 Task: Add Desert Essence Jojoba Cocolnut & Chamomile Body Oil to the cart.
Action: Mouse moved to (756, 284)
Screenshot: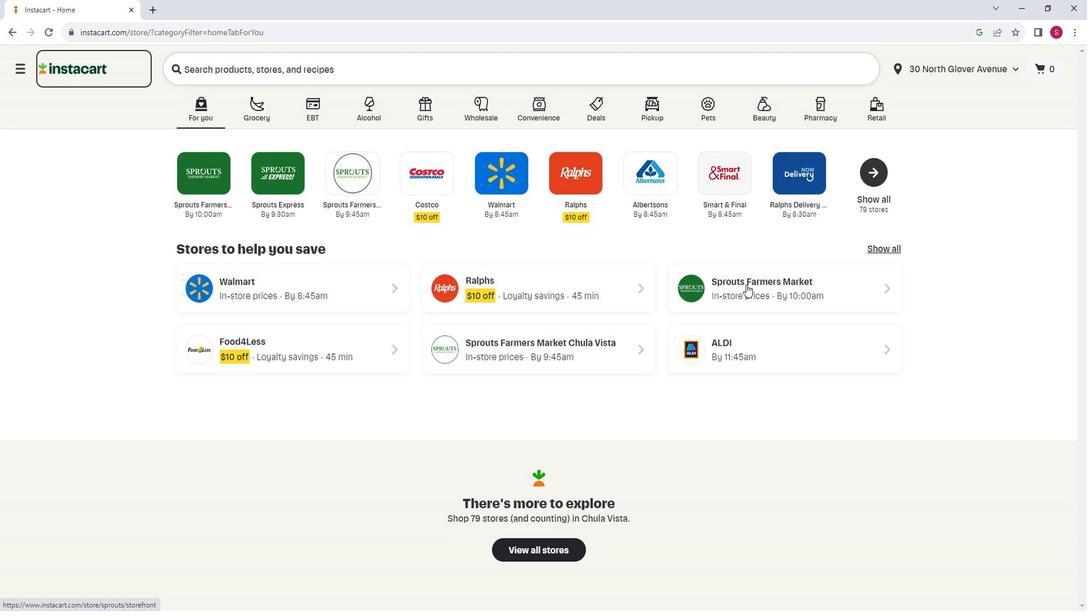 
Action: Mouse pressed left at (756, 284)
Screenshot: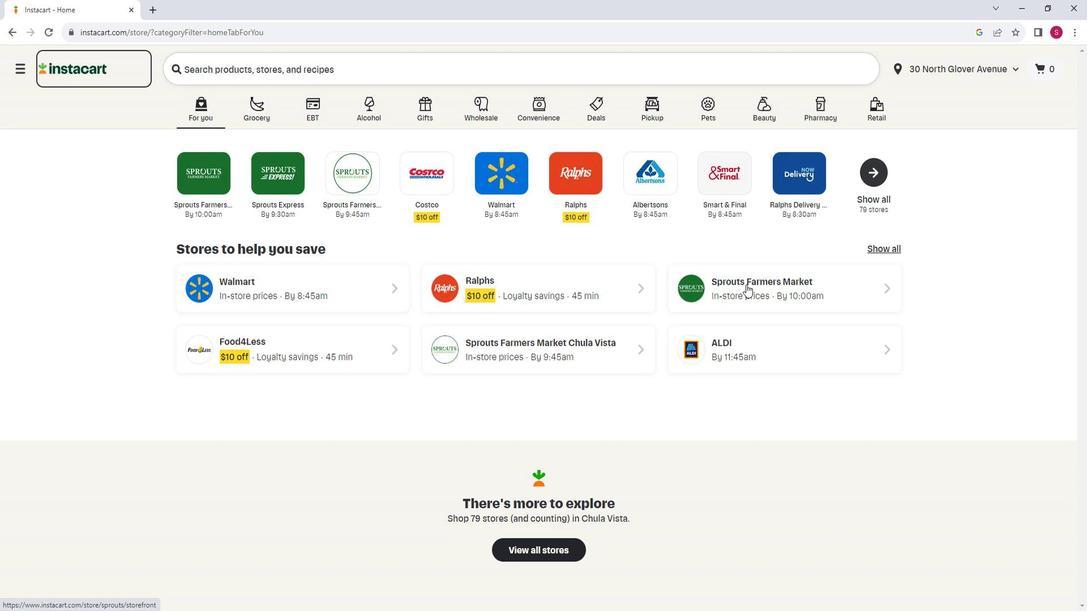 
Action: Mouse moved to (58, 370)
Screenshot: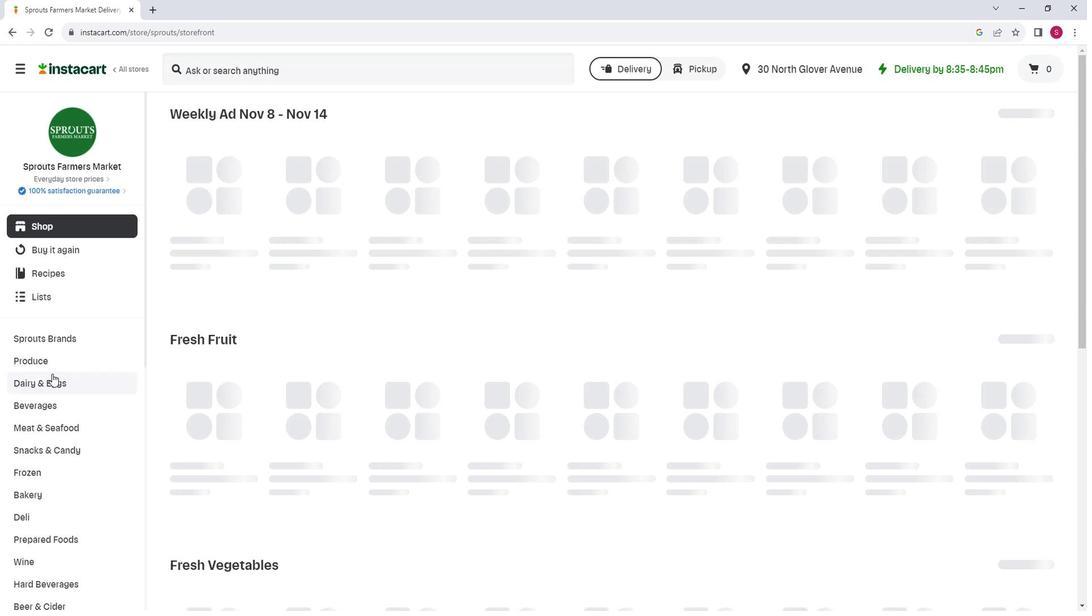 
Action: Mouse scrolled (58, 369) with delta (0, 0)
Screenshot: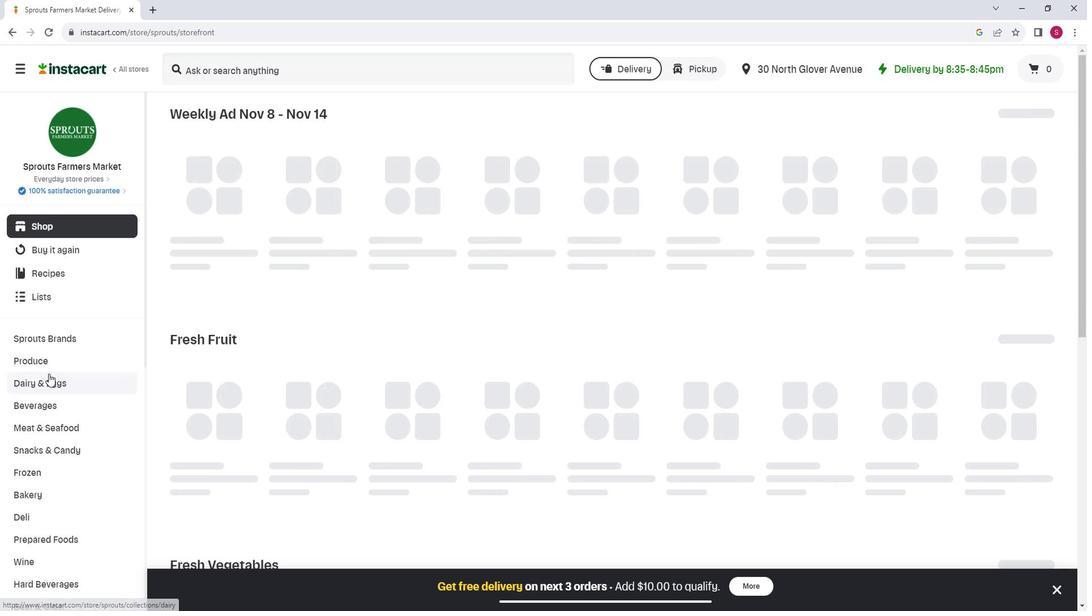 
Action: Mouse moved to (59, 369)
Screenshot: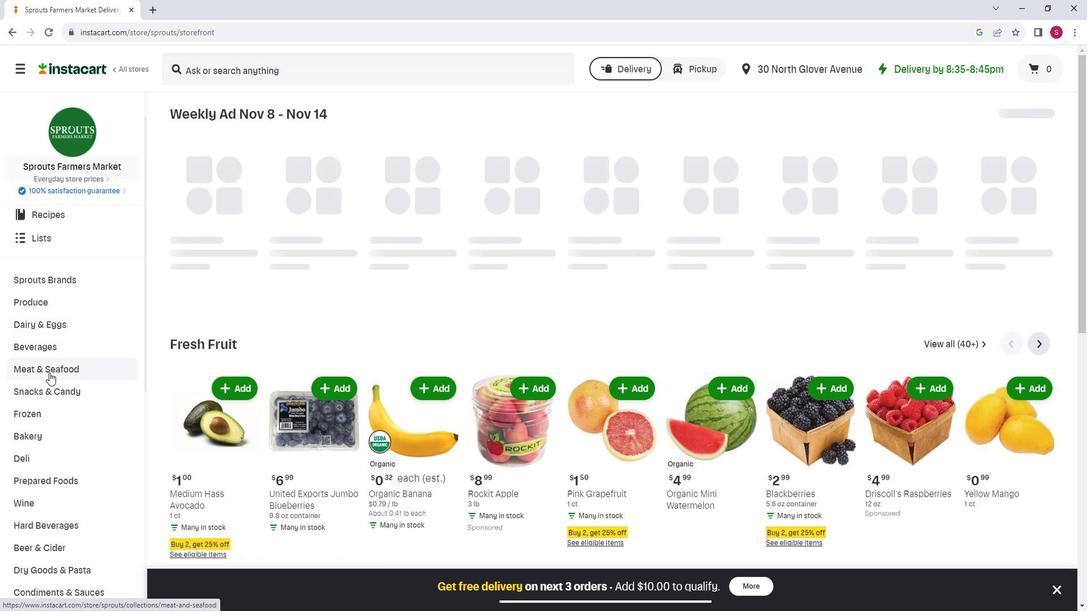 
Action: Mouse scrolled (59, 368) with delta (0, 0)
Screenshot: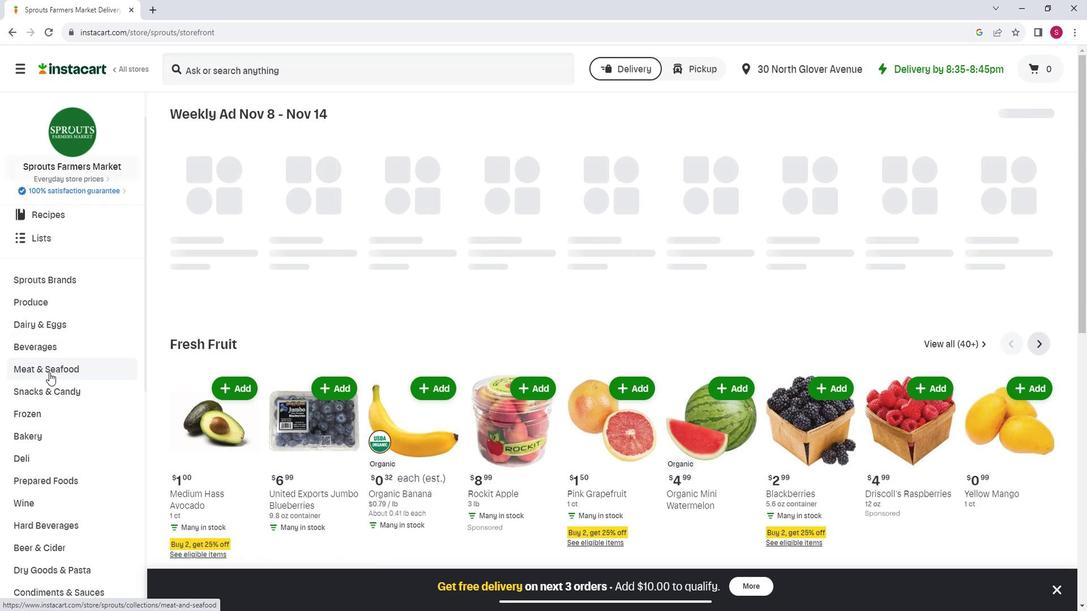 
Action: Mouse scrolled (59, 368) with delta (0, 0)
Screenshot: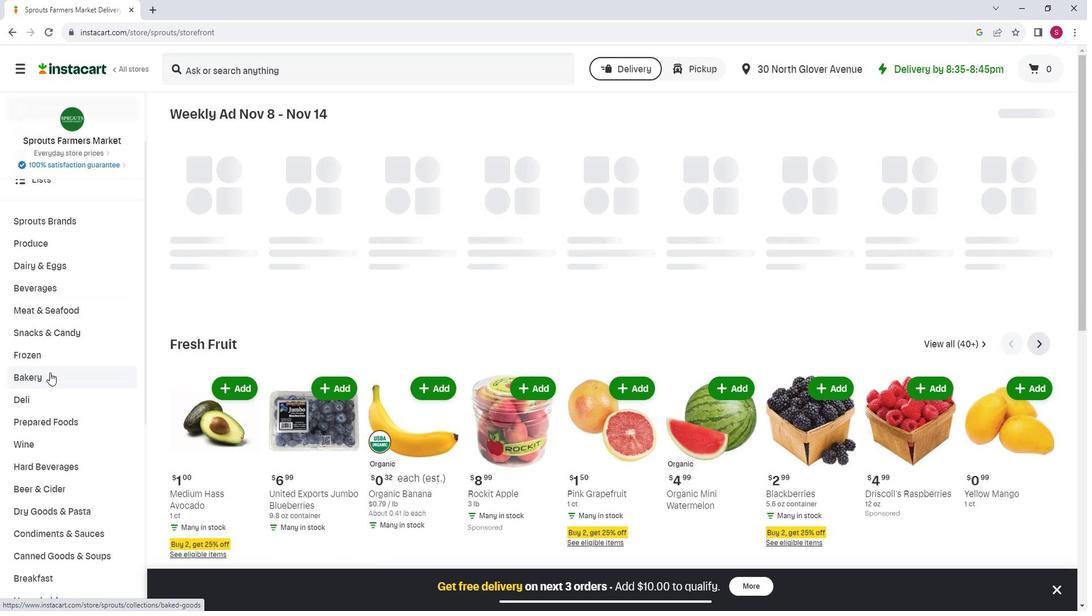 
Action: Mouse moved to (60, 369)
Screenshot: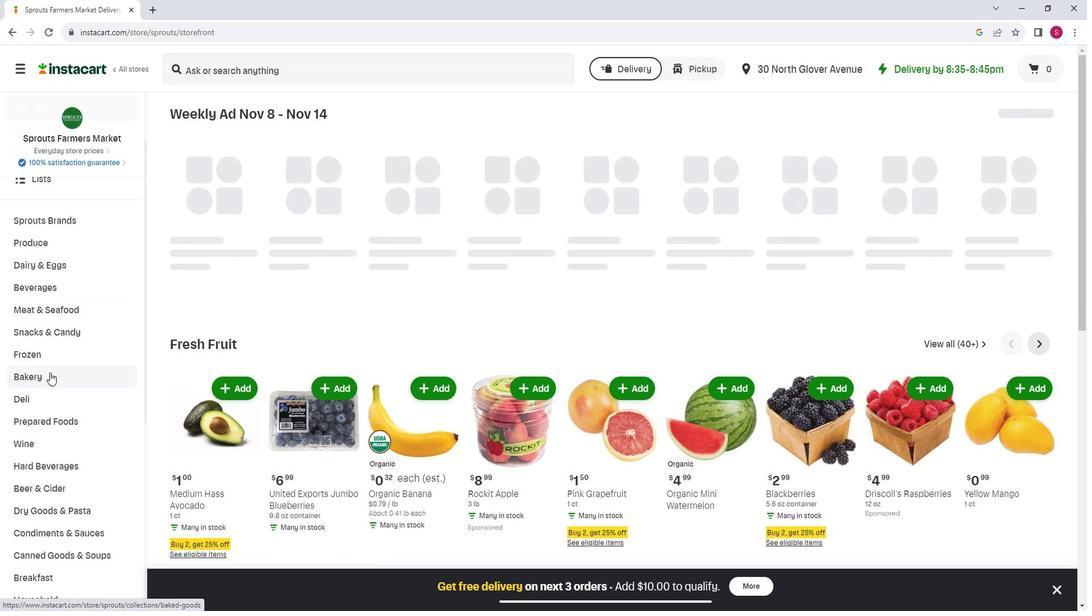 
Action: Mouse scrolled (60, 368) with delta (0, 0)
Screenshot: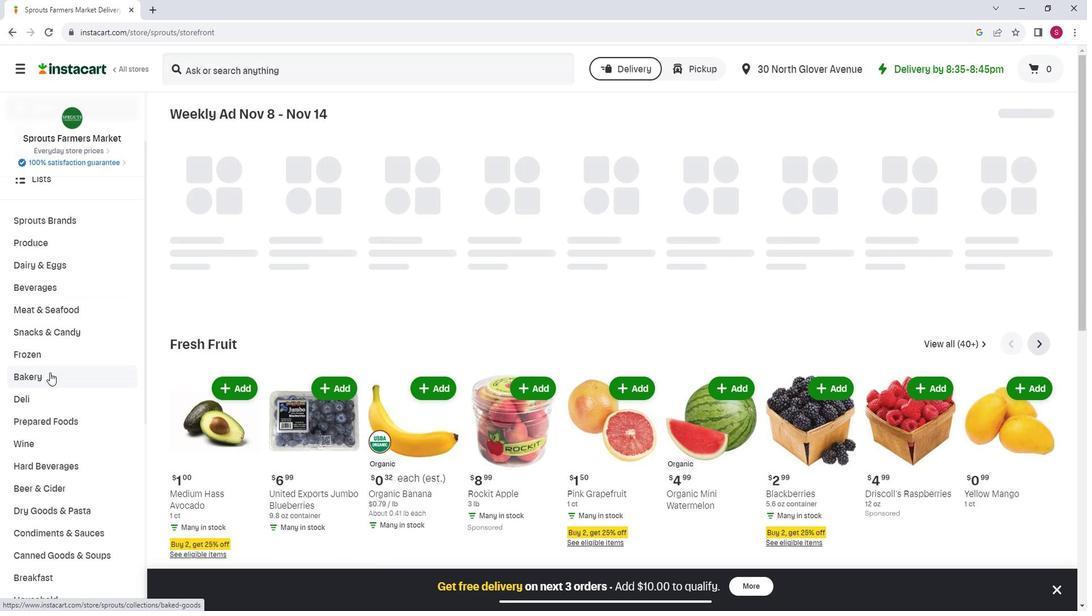 
Action: Mouse moved to (61, 369)
Screenshot: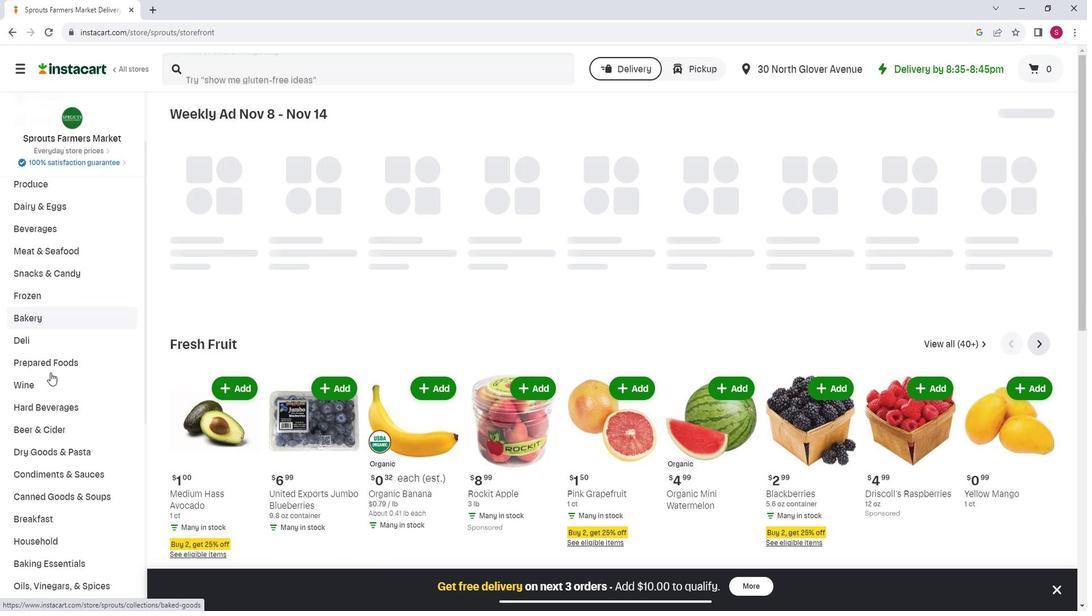 
Action: Mouse scrolled (61, 368) with delta (0, 0)
Screenshot: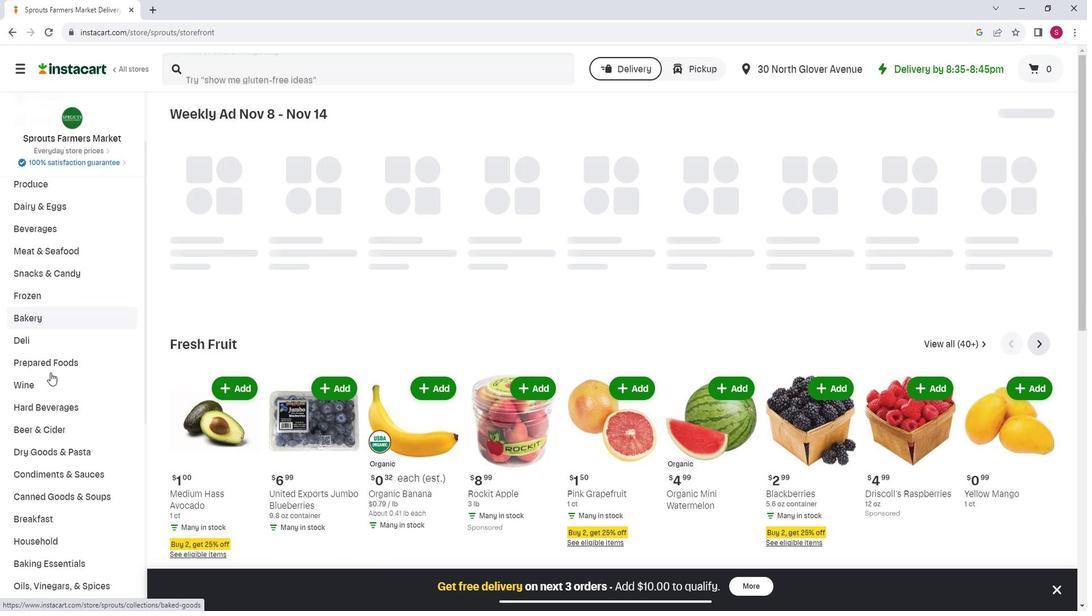 
Action: Mouse moved to (65, 478)
Screenshot: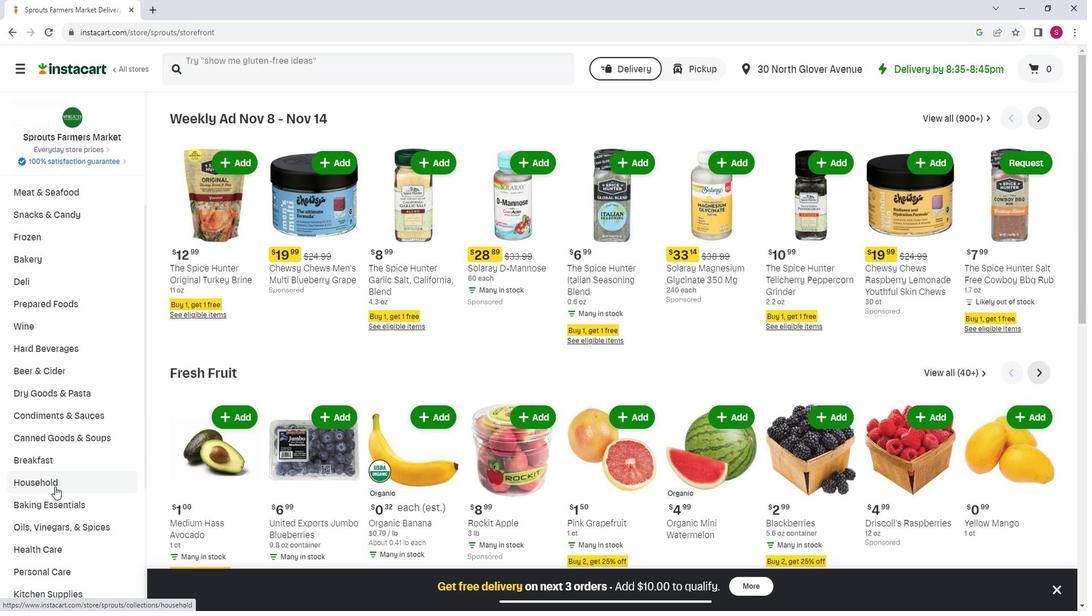 
Action: Mouse scrolled (65, 478) with delta (0, 0)
Screenshot: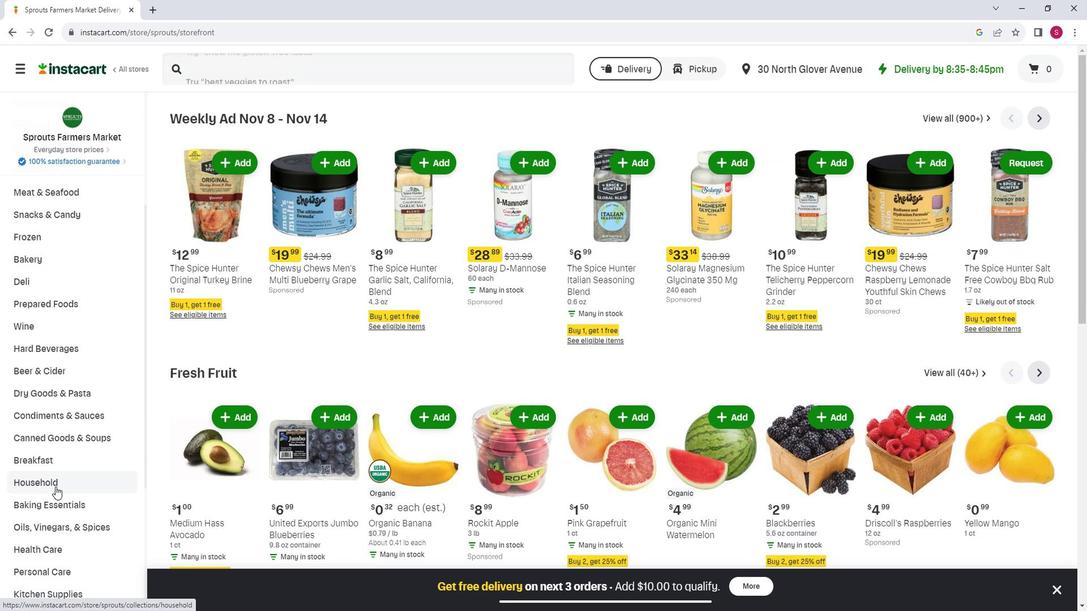 
Action: Mouse moved to (66, 504)
Screenshot: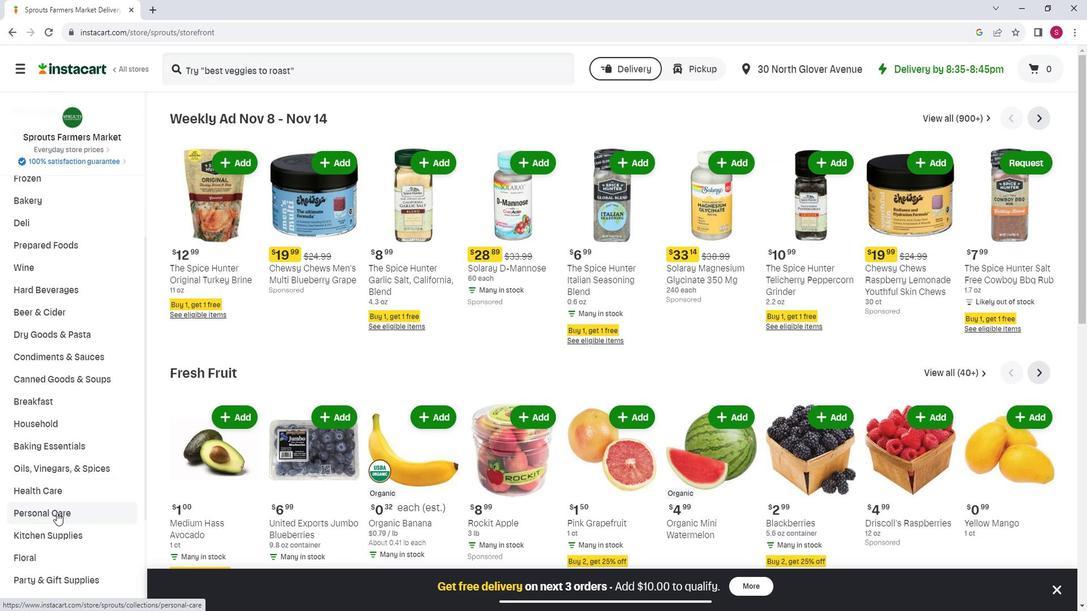 
Action: Mouse pressed left at (66, 504)
Screenshot: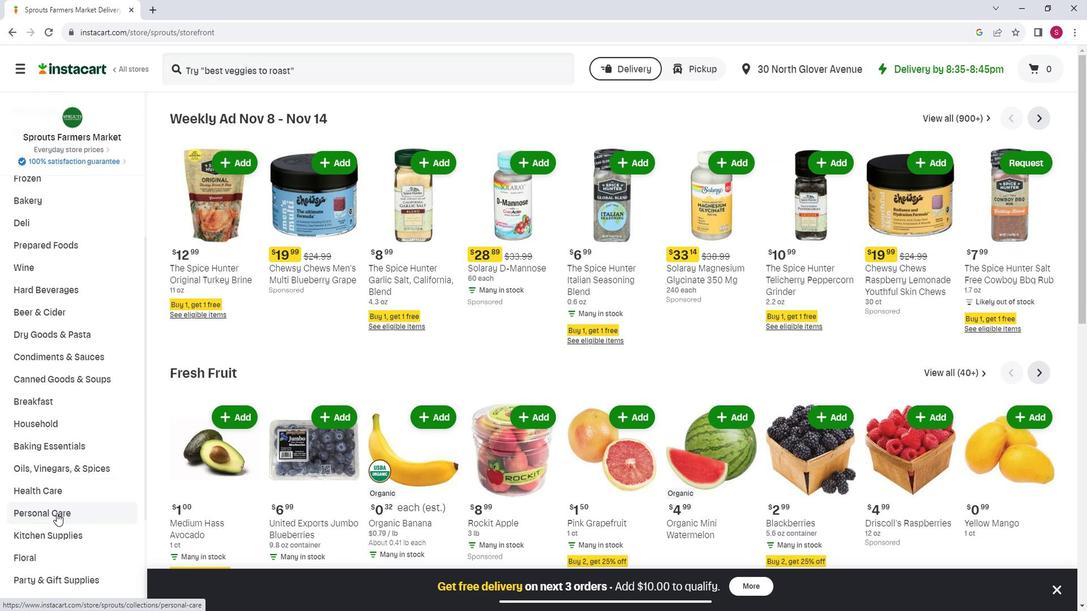 
Action: Mouse moved to (283, 152)
Screenshot: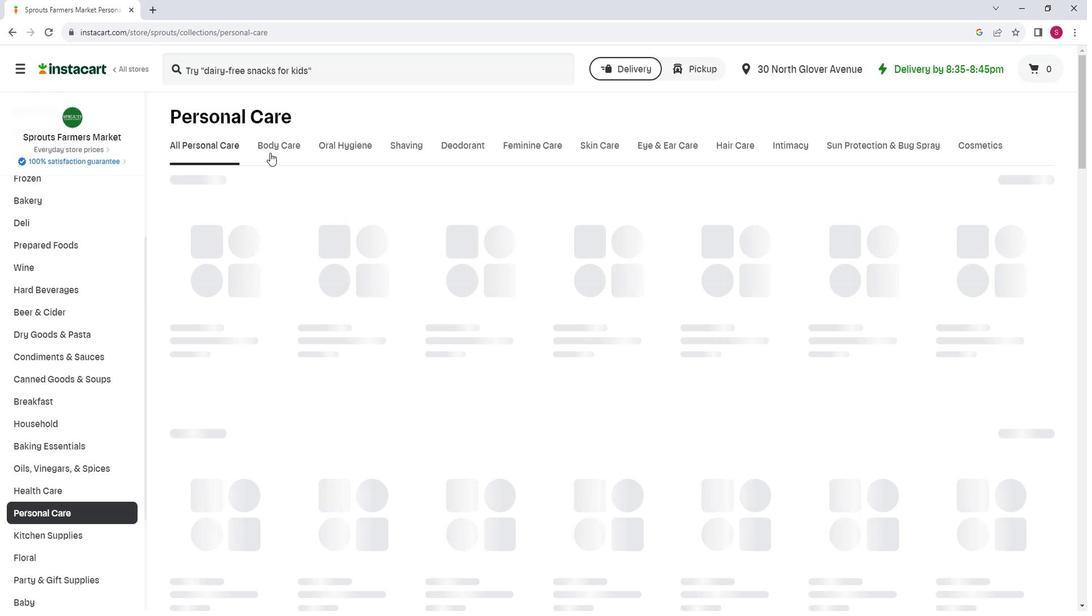 
Action: Mouse pressed left at (283, 152)
Screenshot: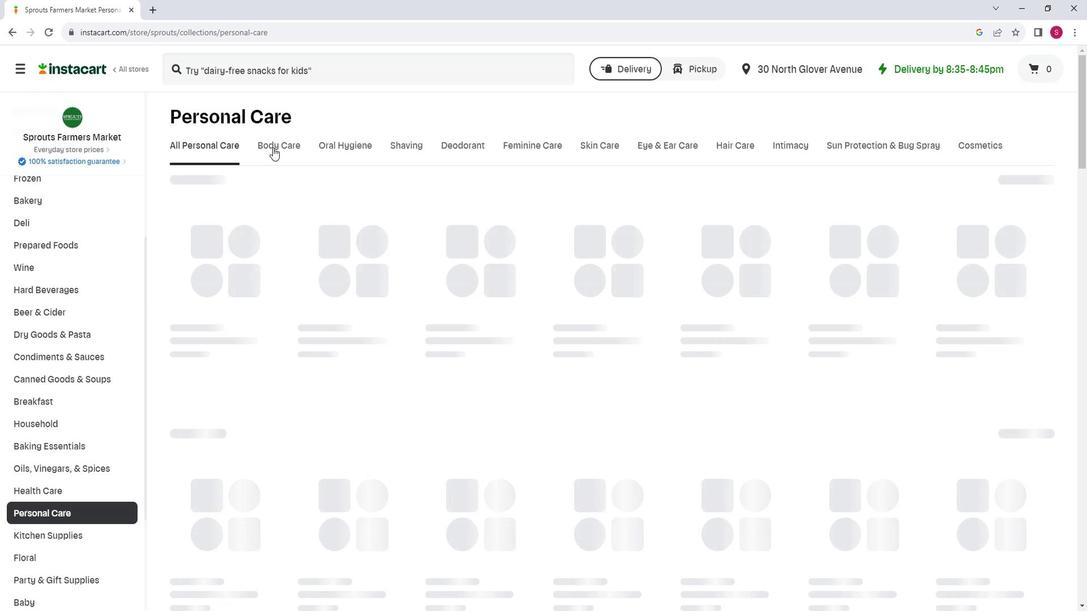 
Action: Mouse moved to (465, 211)
Screenshot: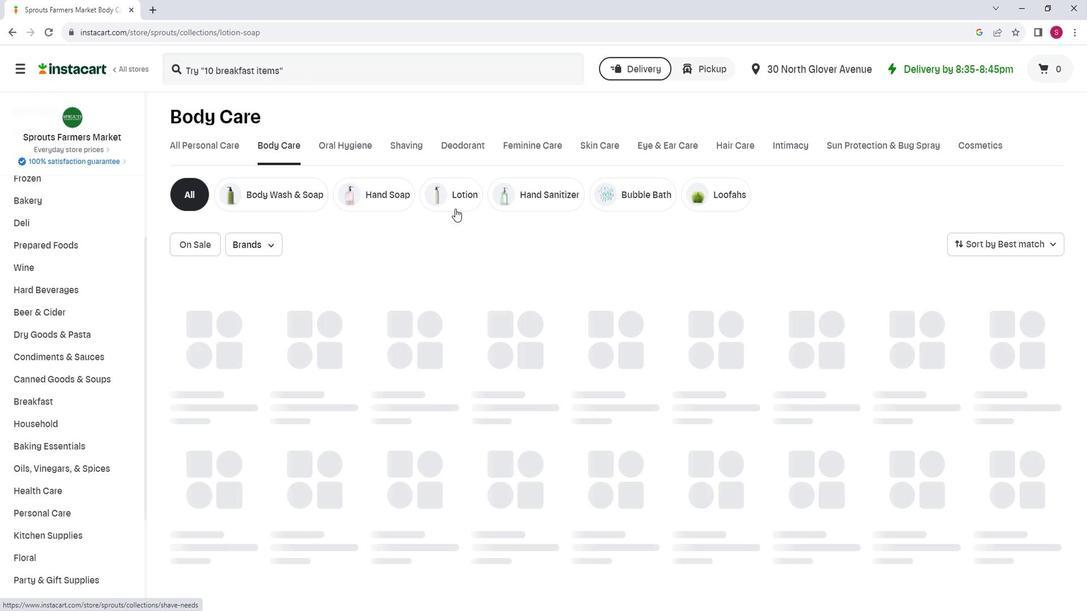 
Action: Mouse pressed left at (465, 211)
Screenshot: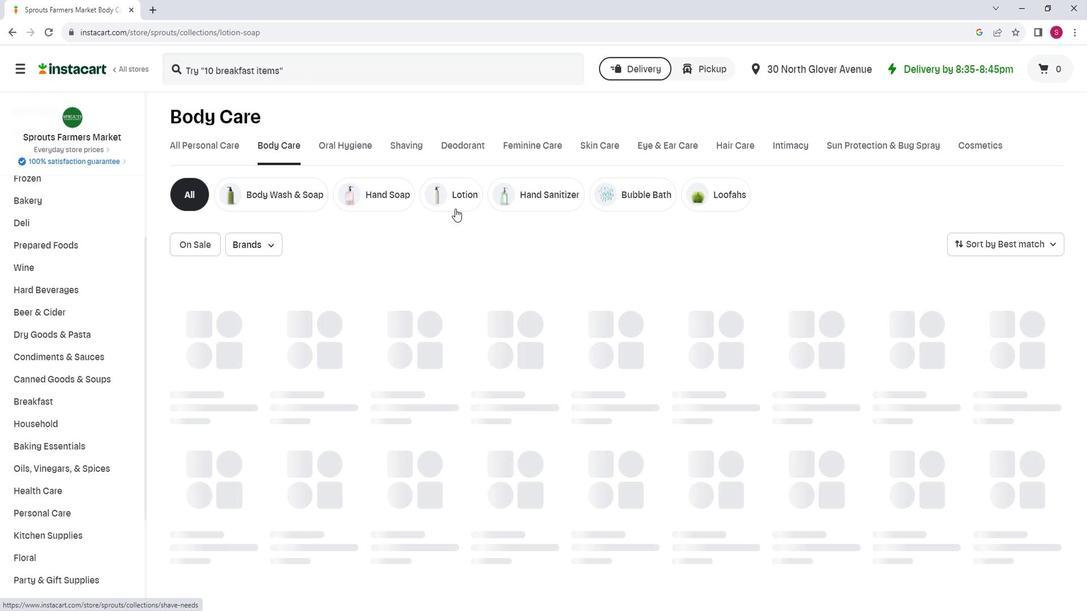 
Action: Mouse moved to (323, 74)
Screenshot: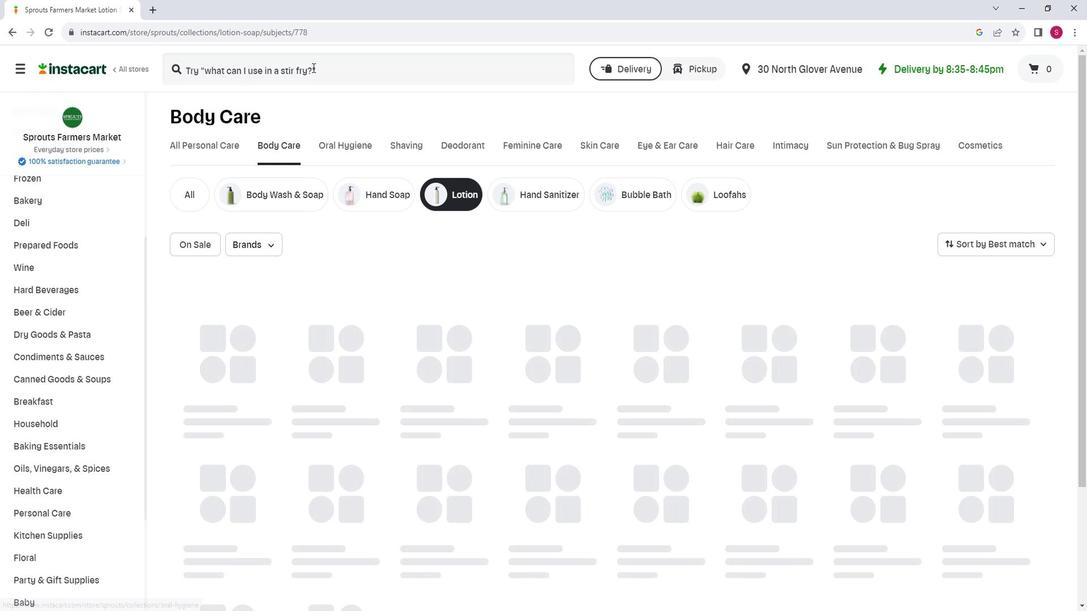 
Action: Mouse pressed left at (323, 74)
Screenshot: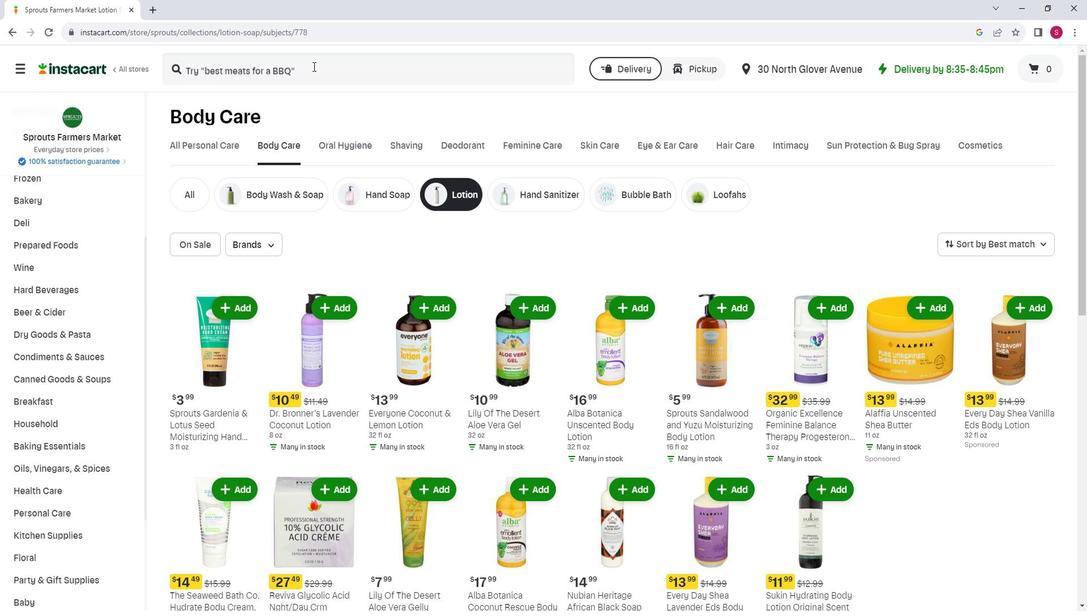 
Action: Key pressed <Key.shift>Desert<Key.space><Key.shift>Essence<Key.space><Key.shift>Jojoba<Key.space><Key.shift>Cocolnut<Key.space><Key.shift>&<Key.space><Key.shift>Chamomile<Key.space><Key.shift>Body<Key.space><Key.shift>Oil<Key.enter>
Screenshot: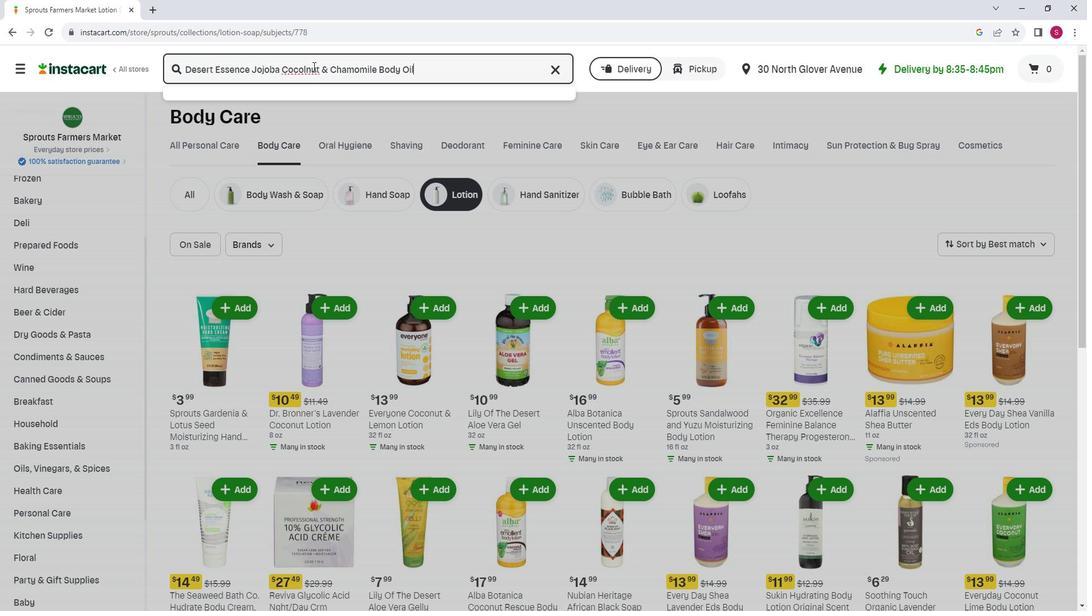 
Action: Mouse moved to (316, 72)
Screenshot: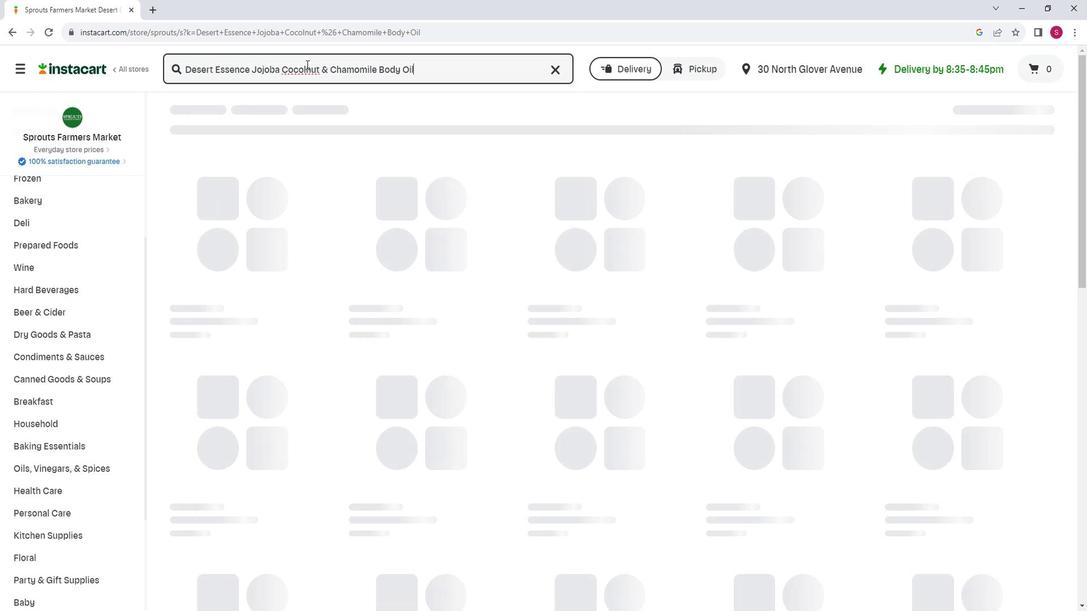 
Action: Mouse pressed left at (316, 72)
Screenshot: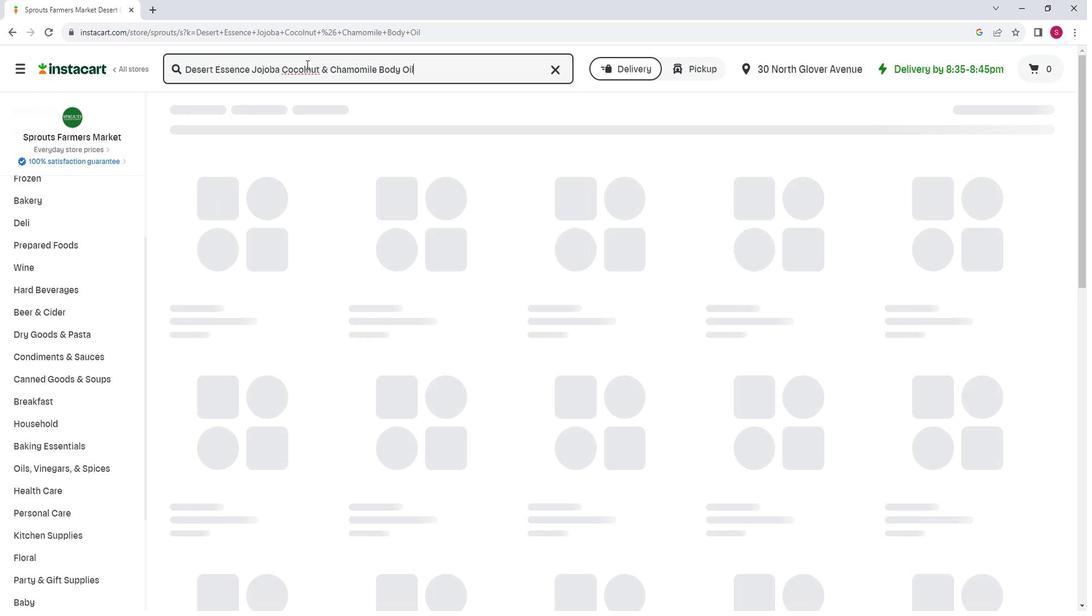 
Action: Mouse moved to (317, 104)
Screenshot: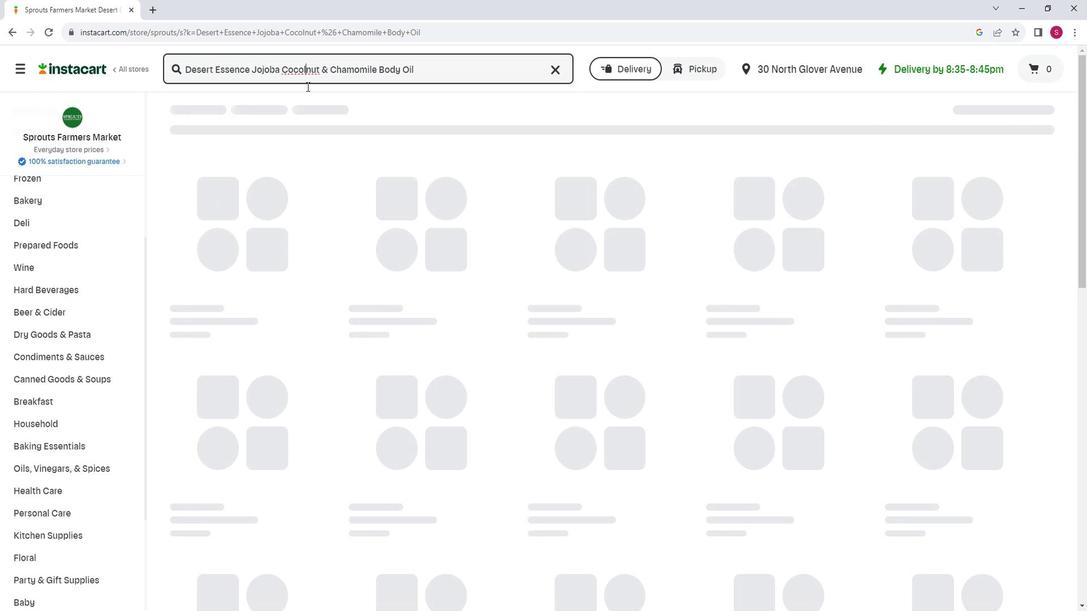 
Action: Key pressed <Key.backspace>
Screenshot: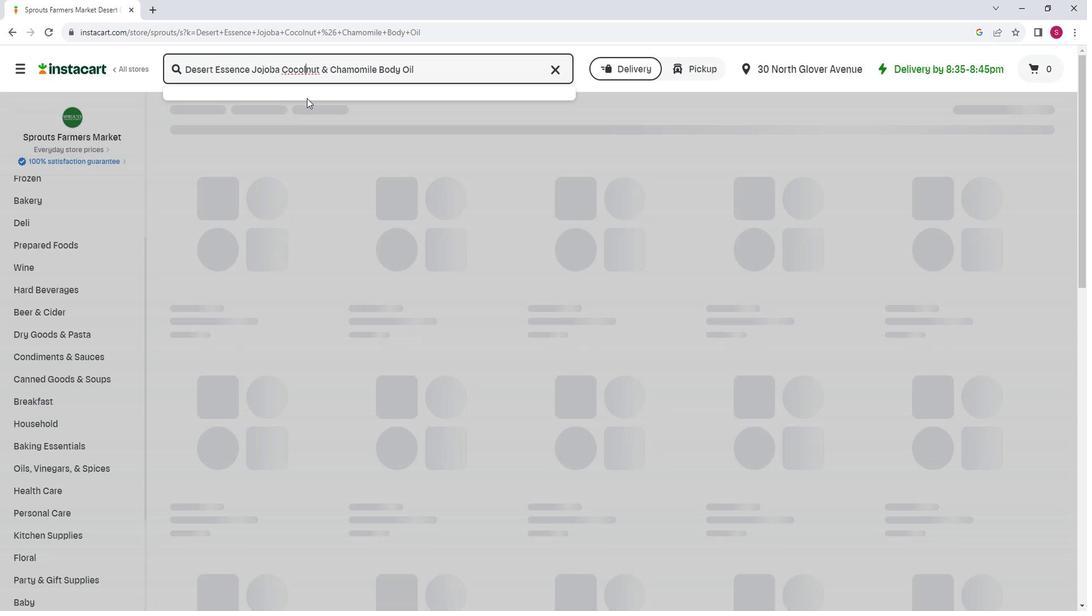 
Action: Mouse moved to (317, 108)
Screenshot: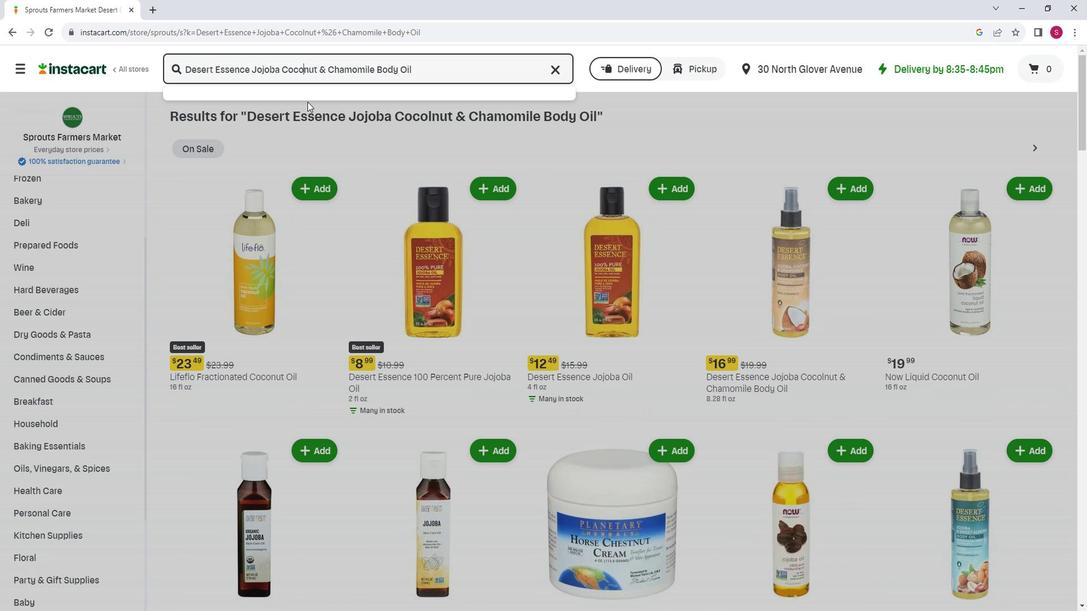 
Action: Key pressed <Key.enter>
Screenshot: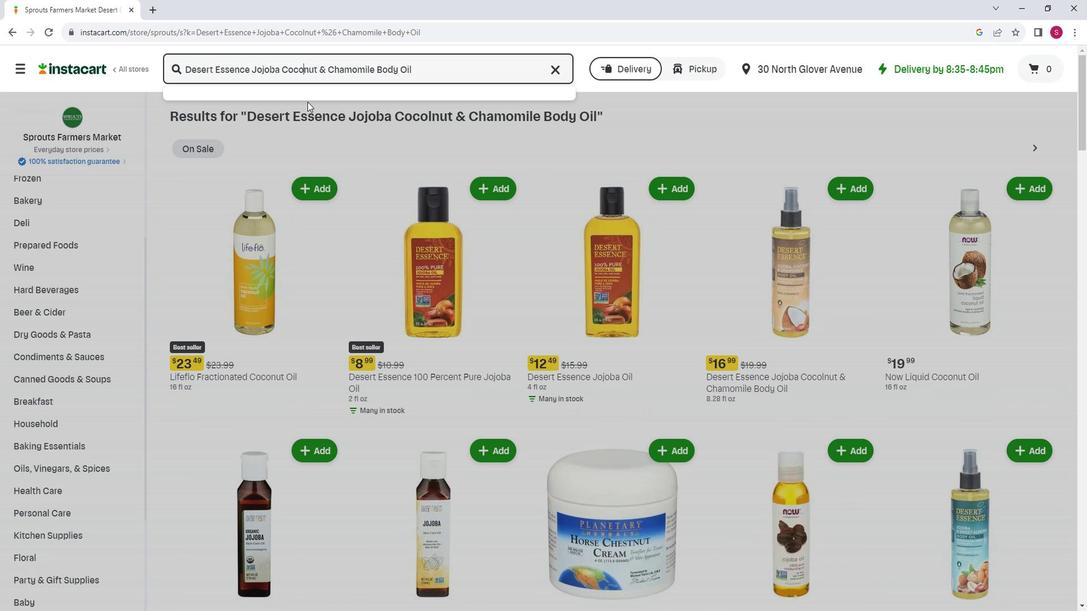 
Action: Mouse moved to (700, 282)
Screenshot: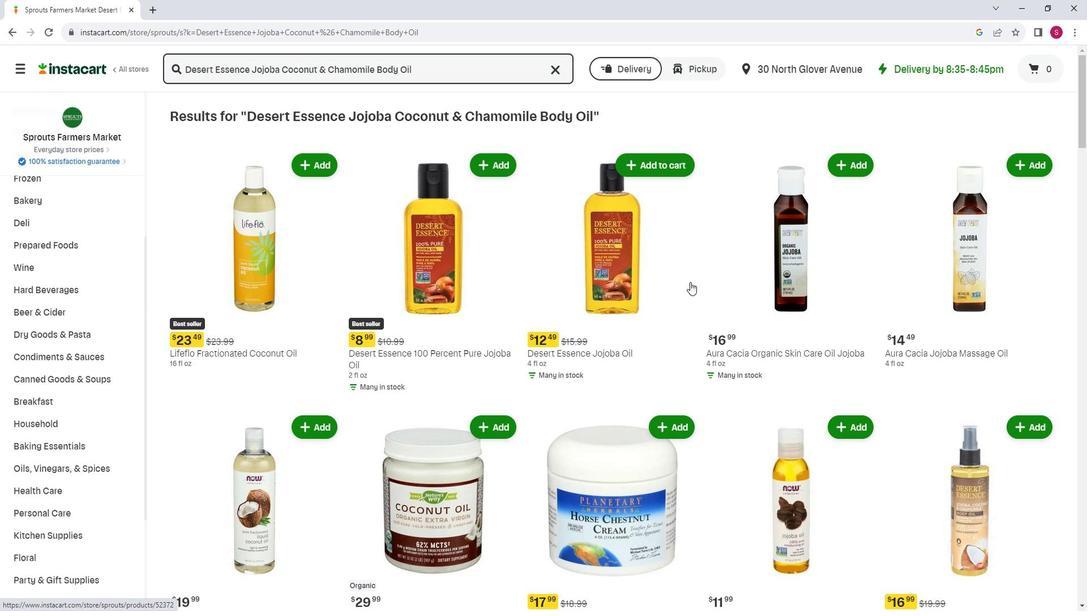 
Action: Mouse scrolled (700, 281) with delta (0, 0)
Screenshot: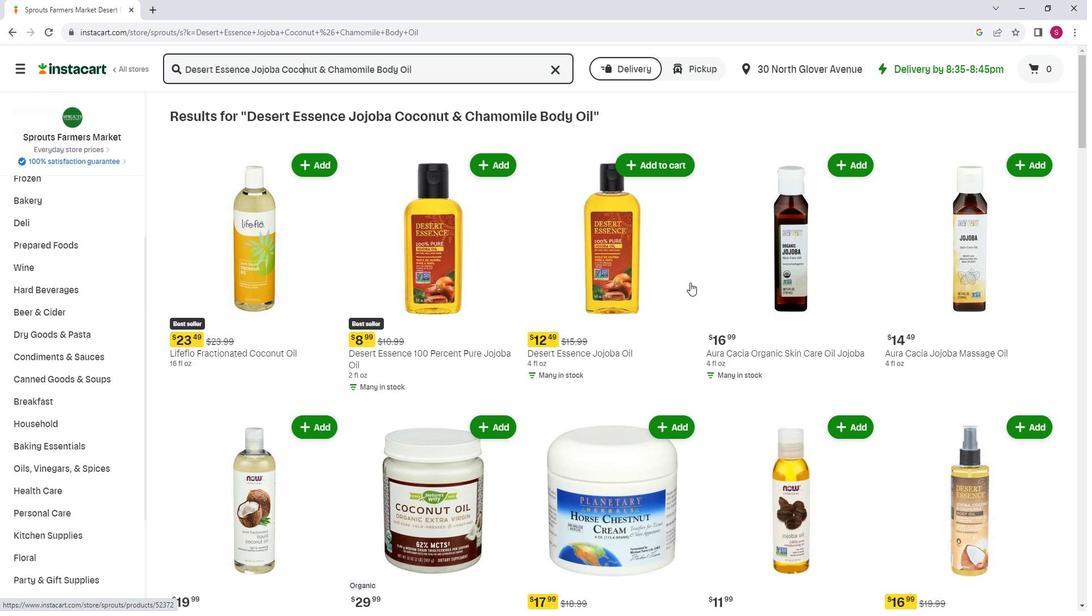 
Action: Mouse moved to (700, 283)
Screenshot: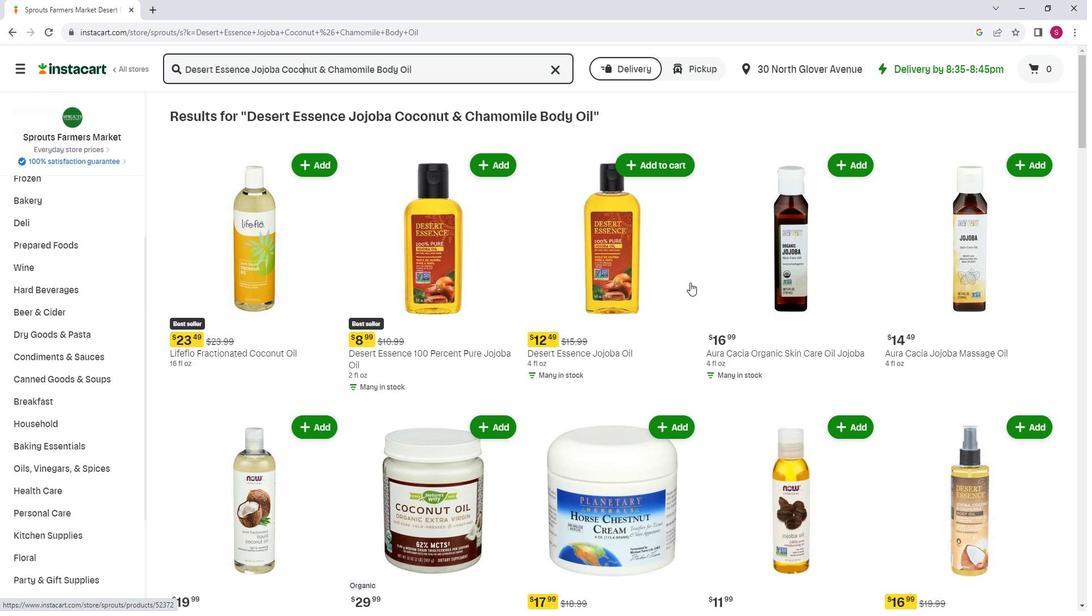 
Action: Mouse scrolled (700, 283) with delta (0, 0)
Screenshot: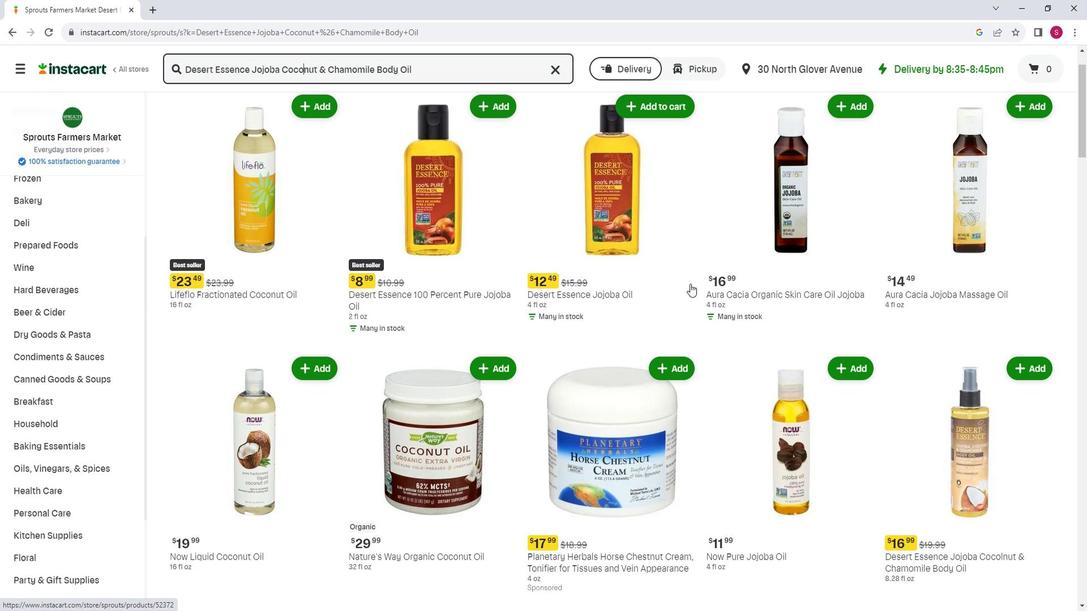 
Action: Mouse moved to (596, 292)
Screenshot: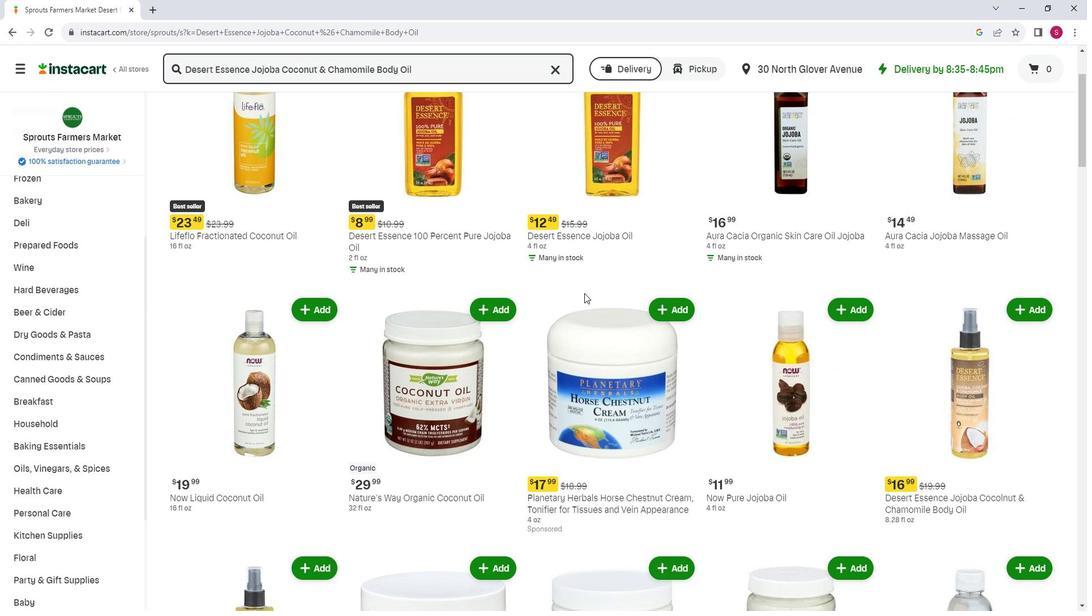 
Action: Mouse scrolled (596, 292) with delta (0, 0)
Screenshot: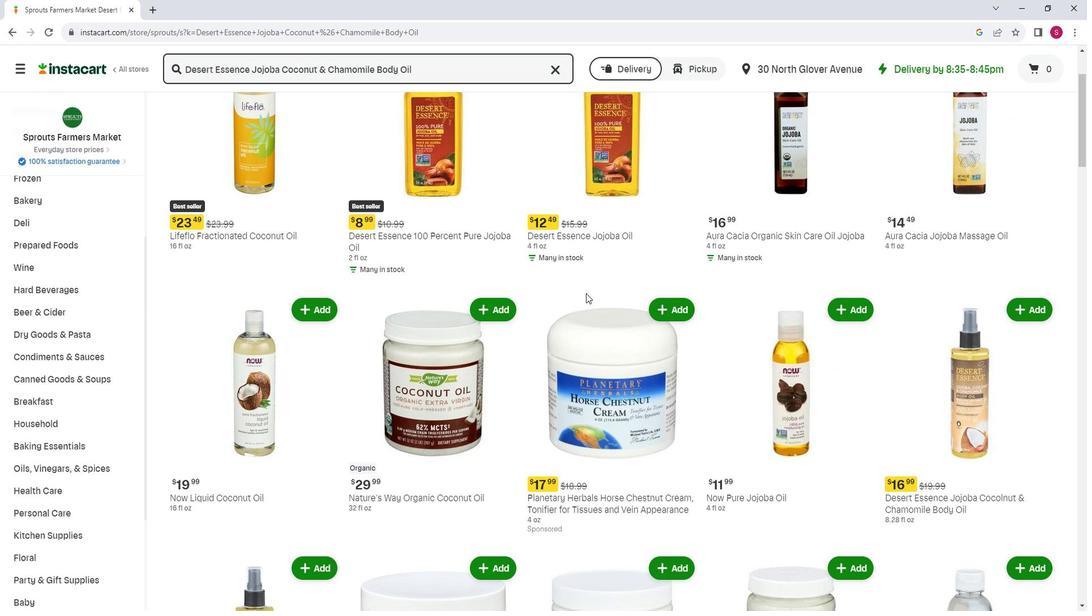 
Action: Mouse moved to (1033, 249)
Screenshot: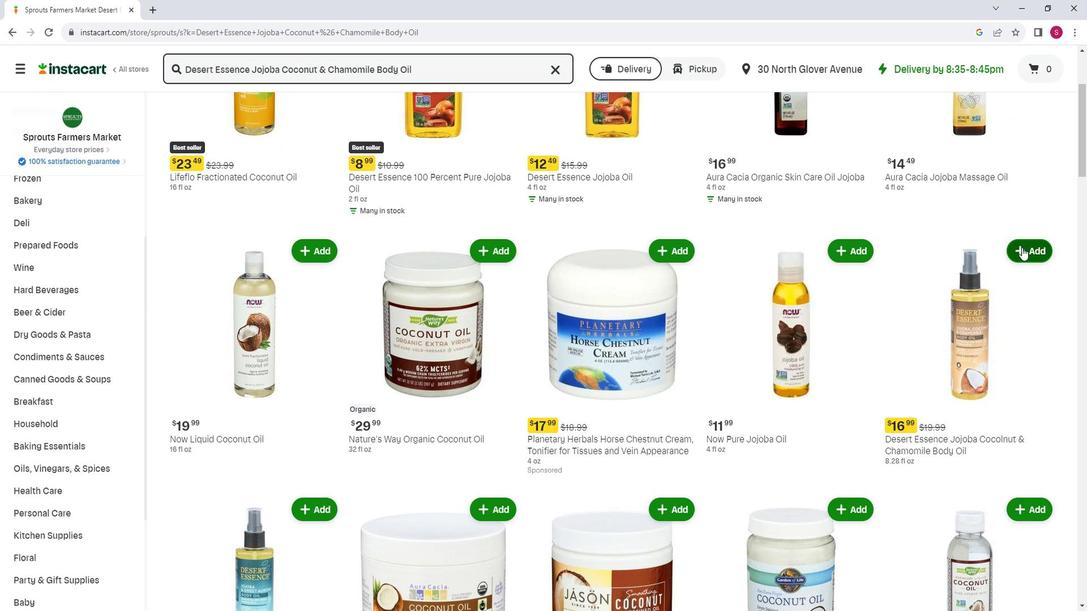 
Action: Mouse pressed left at (1033, 249)
Screenshot: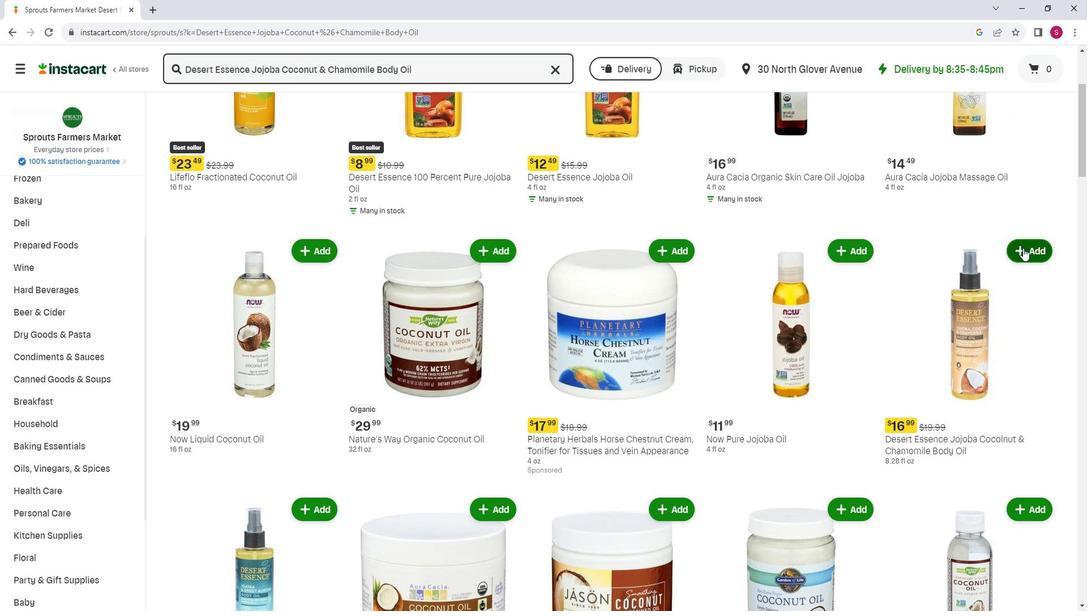 
Action: Mouse moved to (1019, 217)
Screenshot: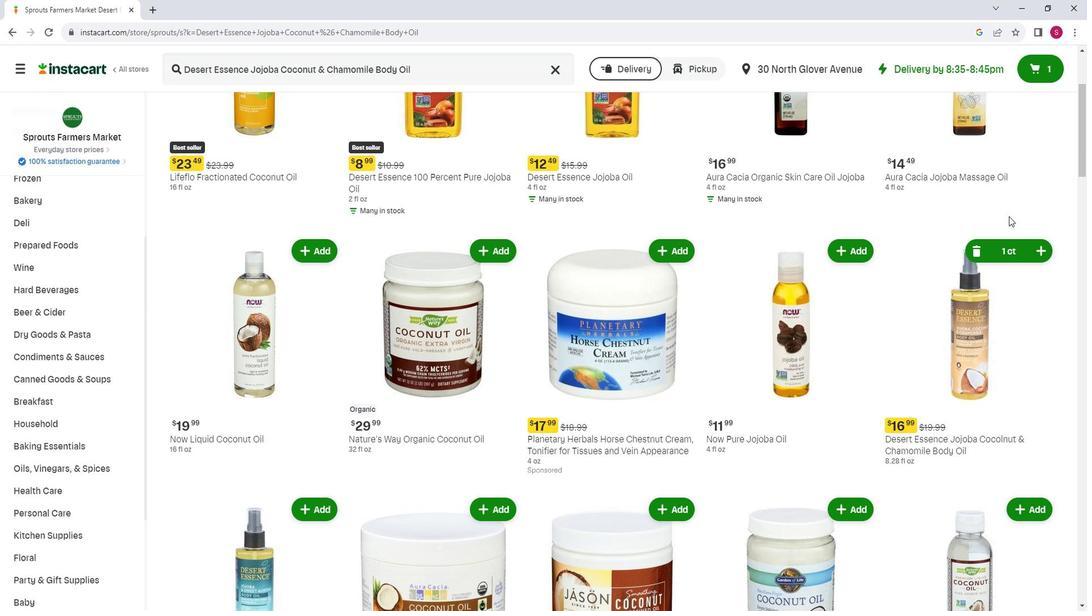 
